 Task: Create a task  Upgrade and migrate company software development to a cloud-based solution , assign it to team member softage.3@softage.net in the project AgileGlobe and update the status of the task to  On Track  , set the priority of the task to High
Action: Mouse moved to (64, 451)
Screenshot: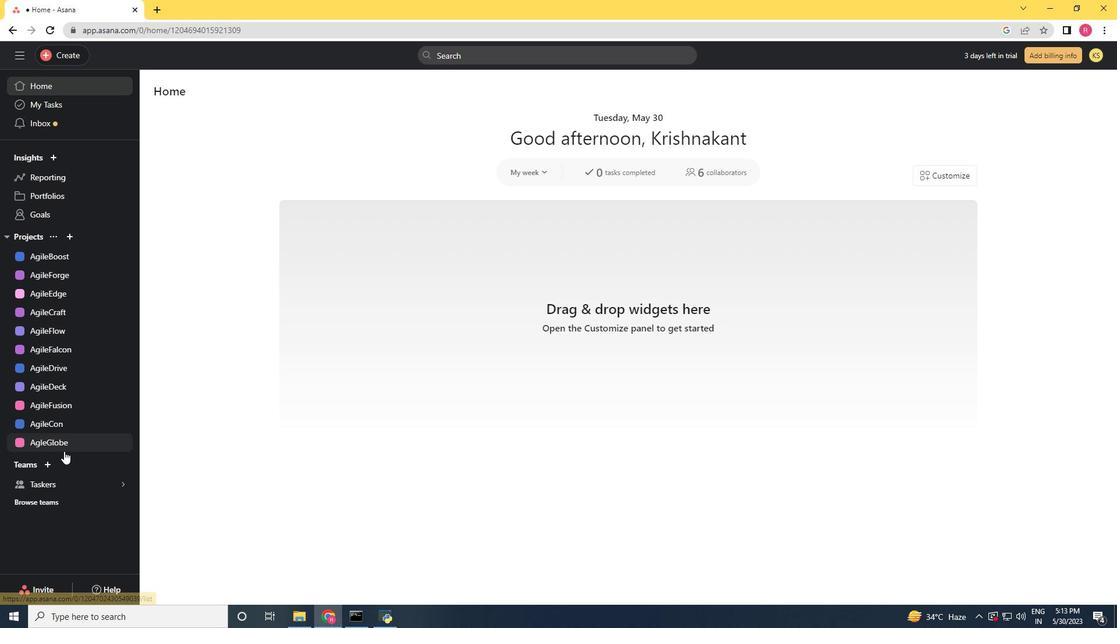 
Action: Mouse pressed left at (64, 451)
Screenshot: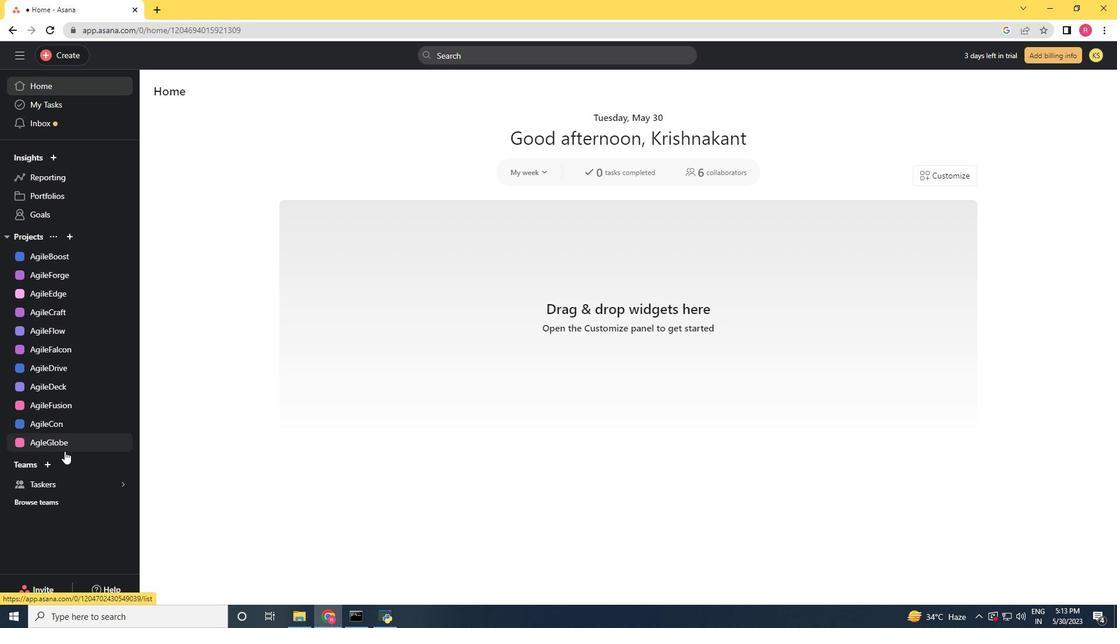 
Action: Mouse moved to (69, 54)
Screenshot: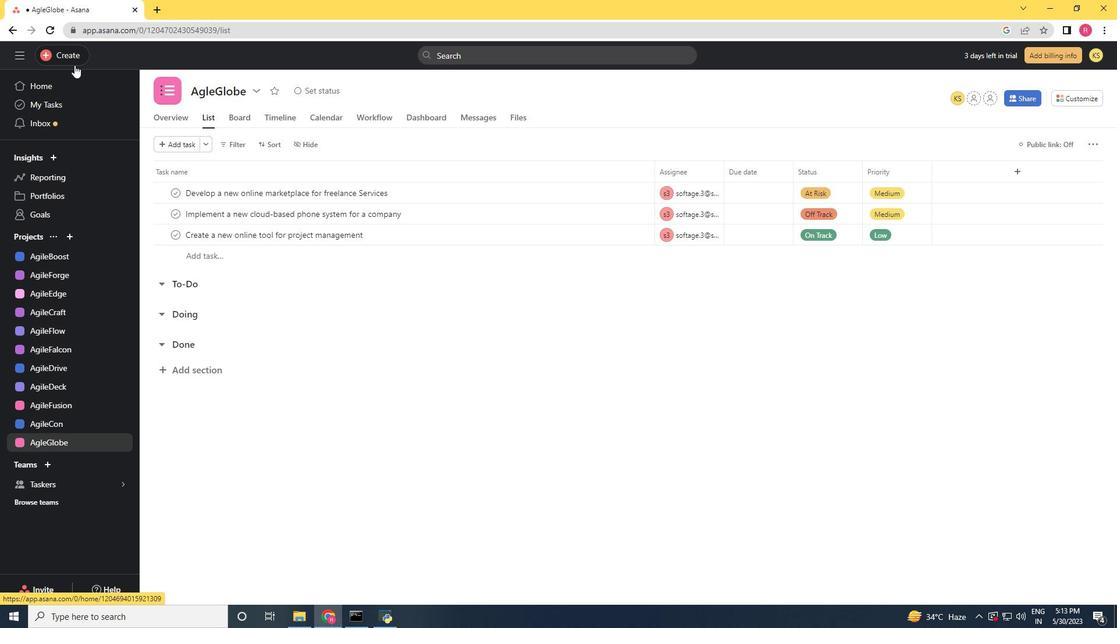 
Action: Mouse pressed left at (69, 54)
Screenshot: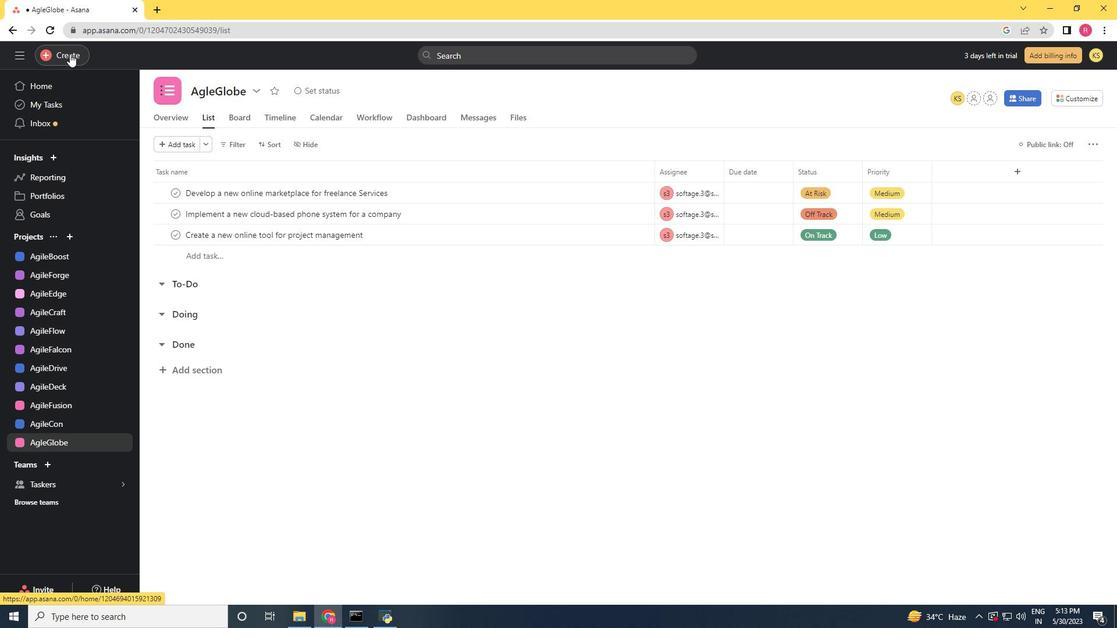
Action: Mouse moved to (126, 60)
Screenshot: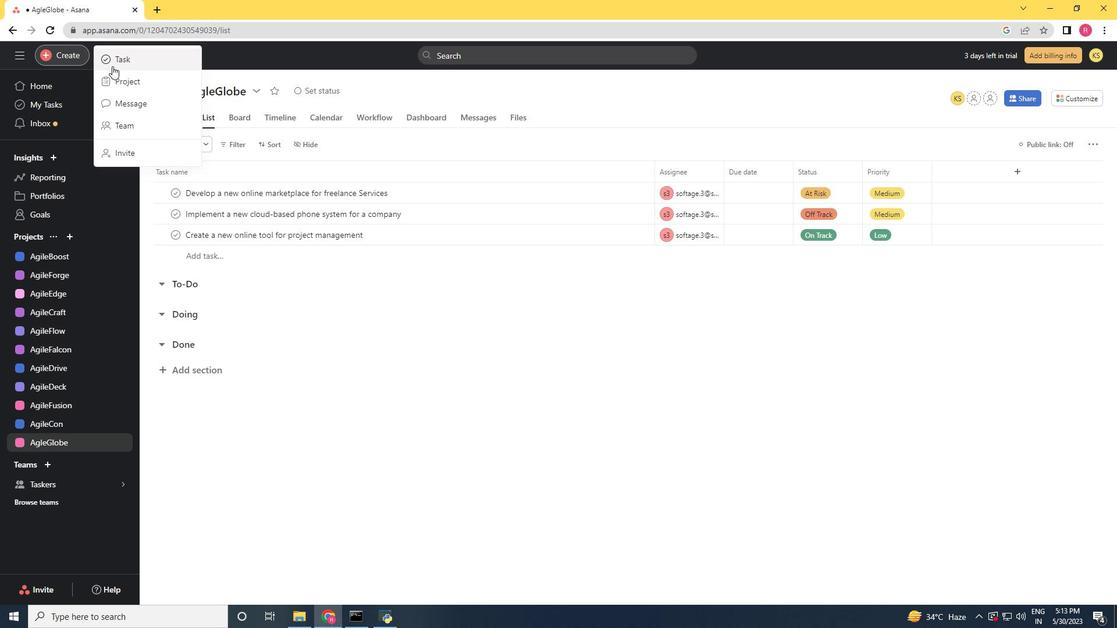 
Action: Mouse pressed left at (126, 60)
Screenshot: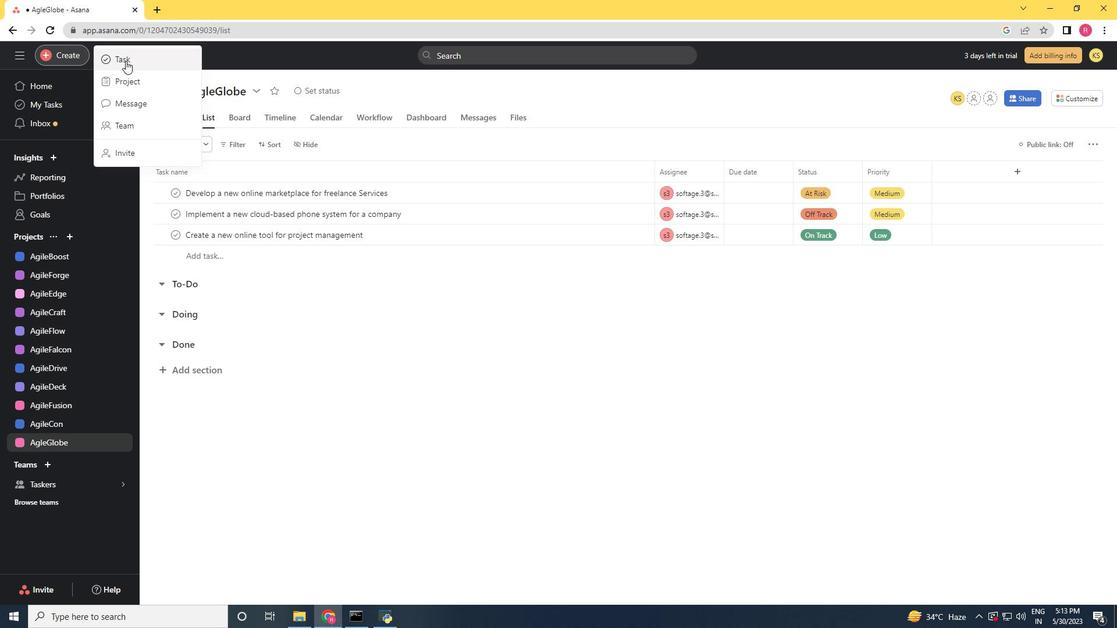 
Action: Key pressed <Key.shift><Key.shift><Key.shift><Key.shift><Key.shift><Key.shift>Upgrade<Key.space>and<Key.space>migrate<Key.space>company<Key.space>software<Key.space>development<Key.space>to<Key.space>a<Key.space>cloud-based<Key.space>solution<Key.space>
Screenshot: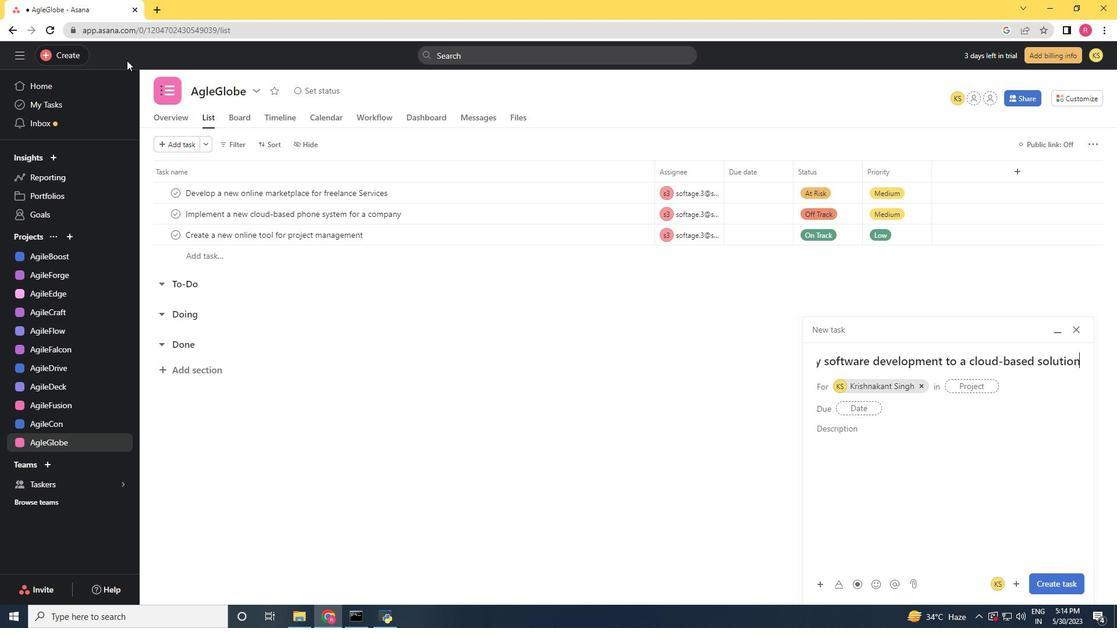 
Action: Mouse moved to (893, 385)
Screenshot: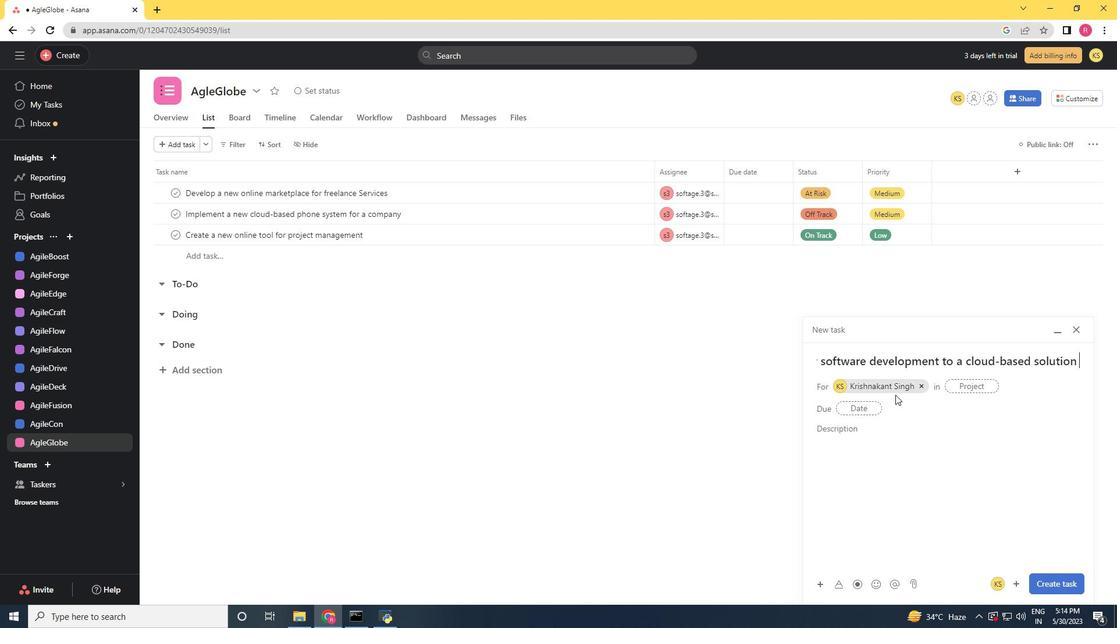 
Action: Mouse pressed left at (893, 385)
Screenshot: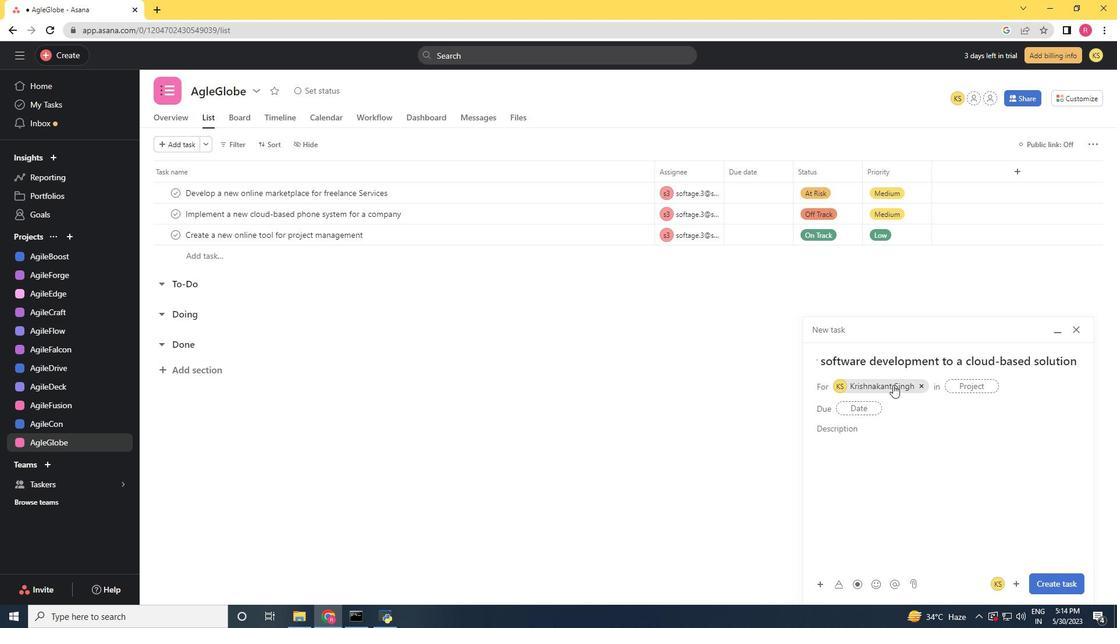 
Action: Mouse moved to (868, 386)
Screenshot: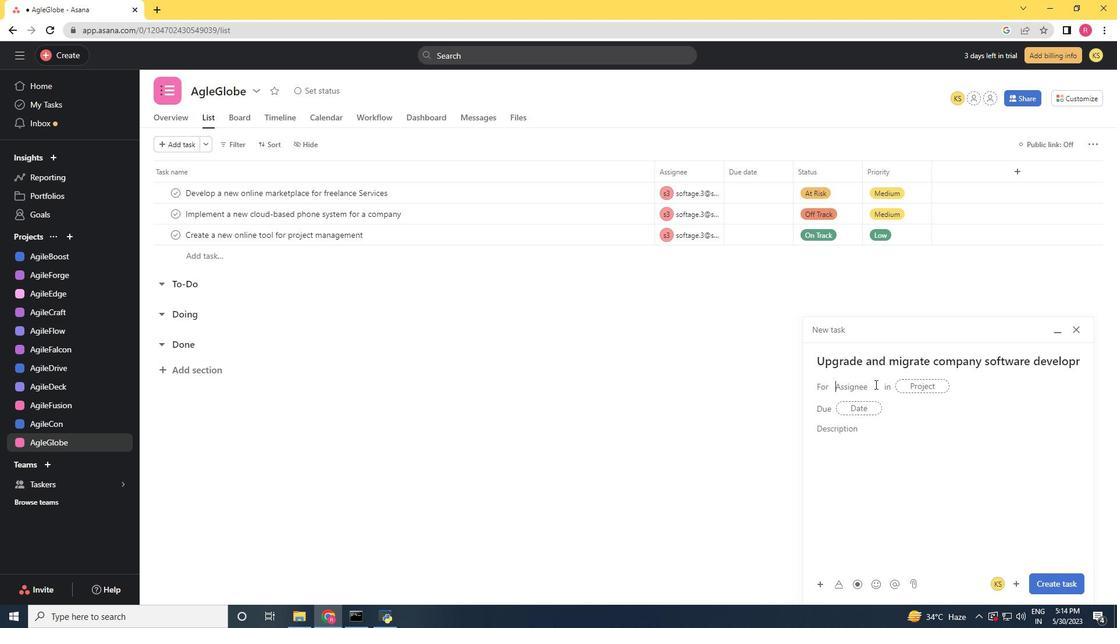 
Action: Key pressed softage.3<Key.shift>@softage.net
Screenshot: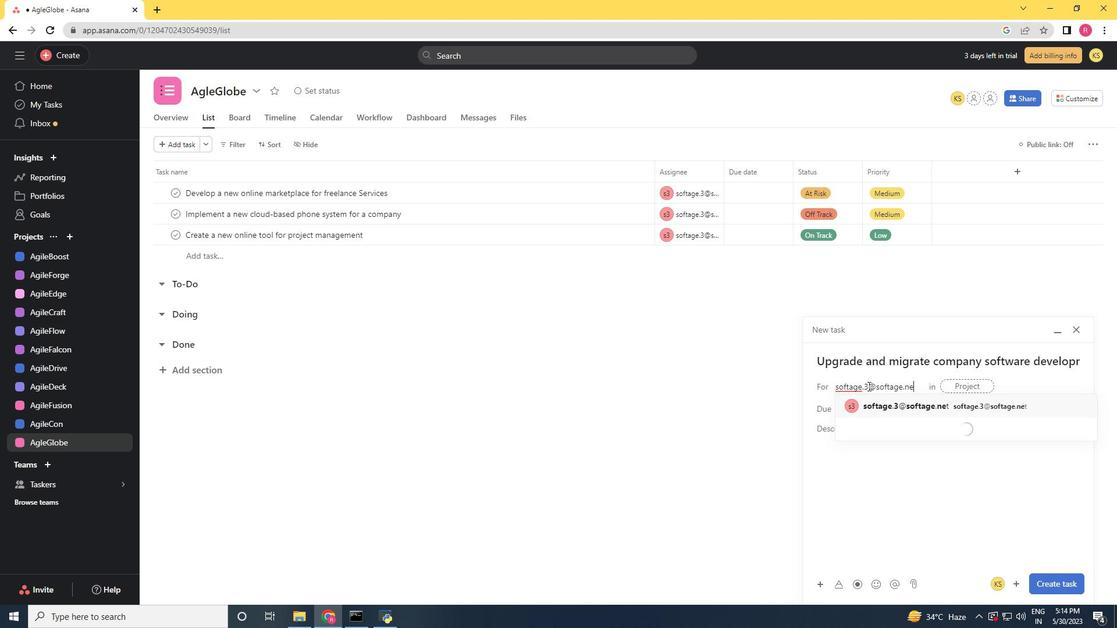 
Action: Mouse moved to (881, 409)
Screenshot: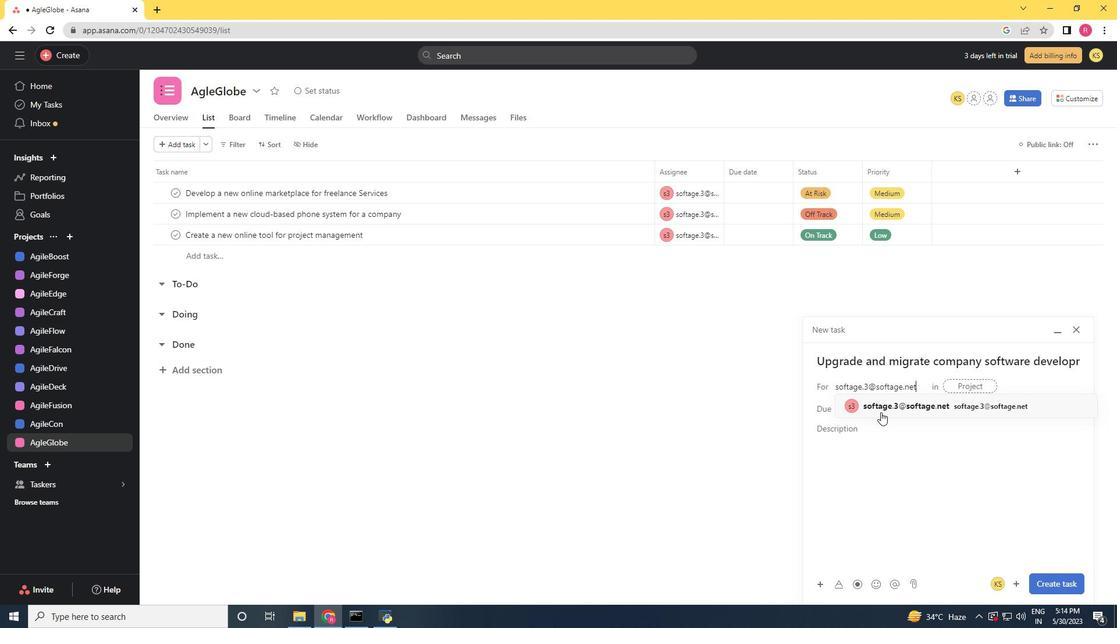 
Action: Mouse pressed left at (881, 409)
Screenshot: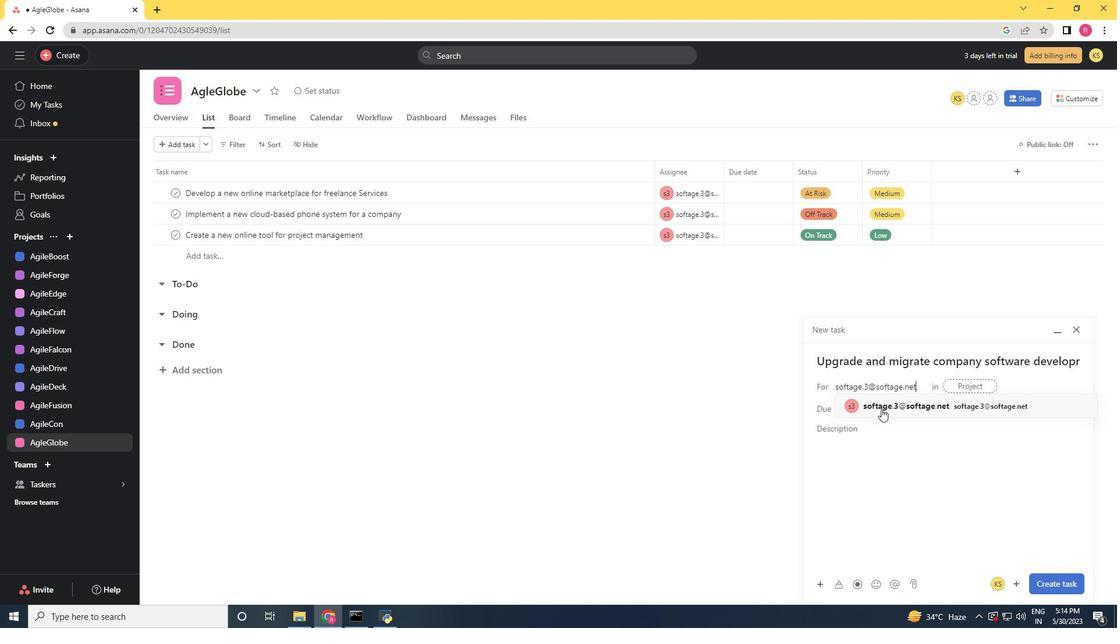 
Action: Mouse moved to (756, 408)
Screenshot: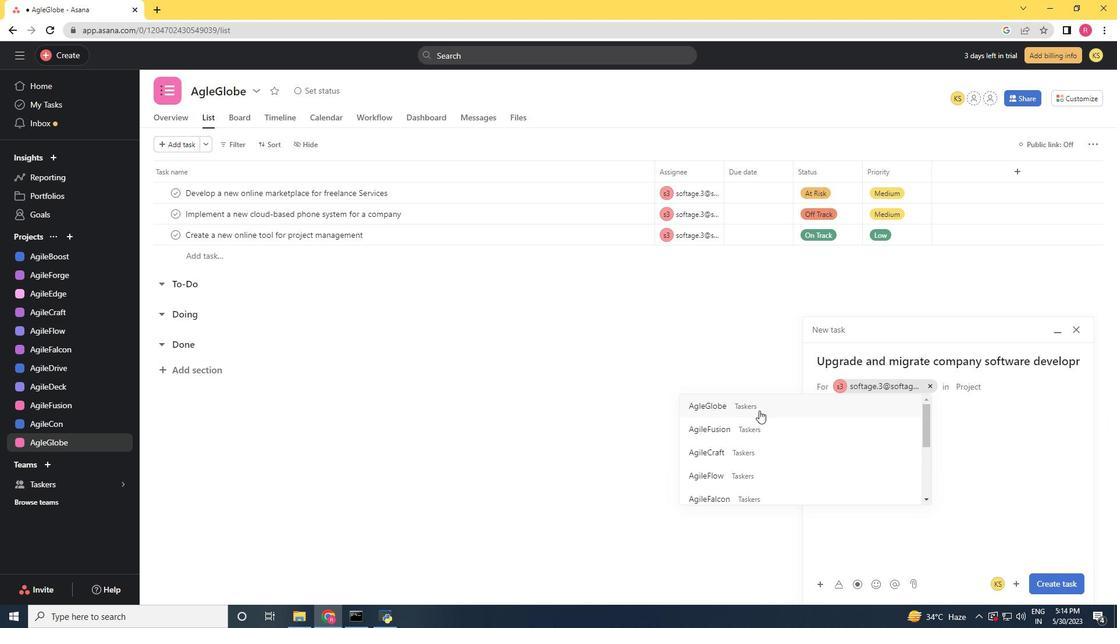 
Action: Mouse pressed left at (756, 408)
Screenshot: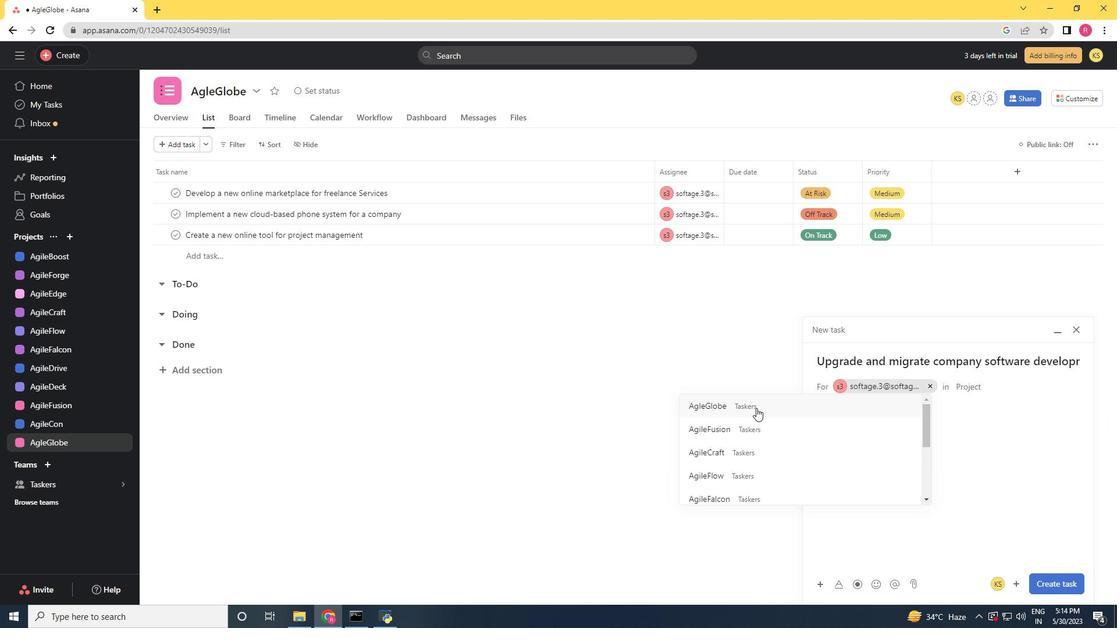 
Action: Mouse moved to (872, 430)
Screenshot: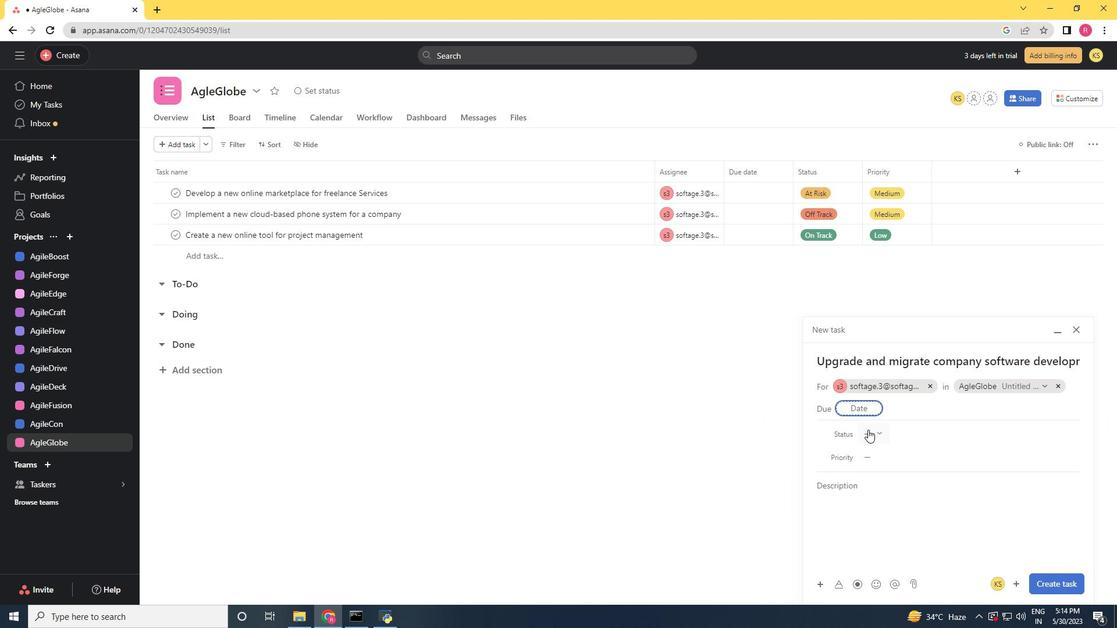 
Action: Mouse pressed left at (872, 430)
Screenshot: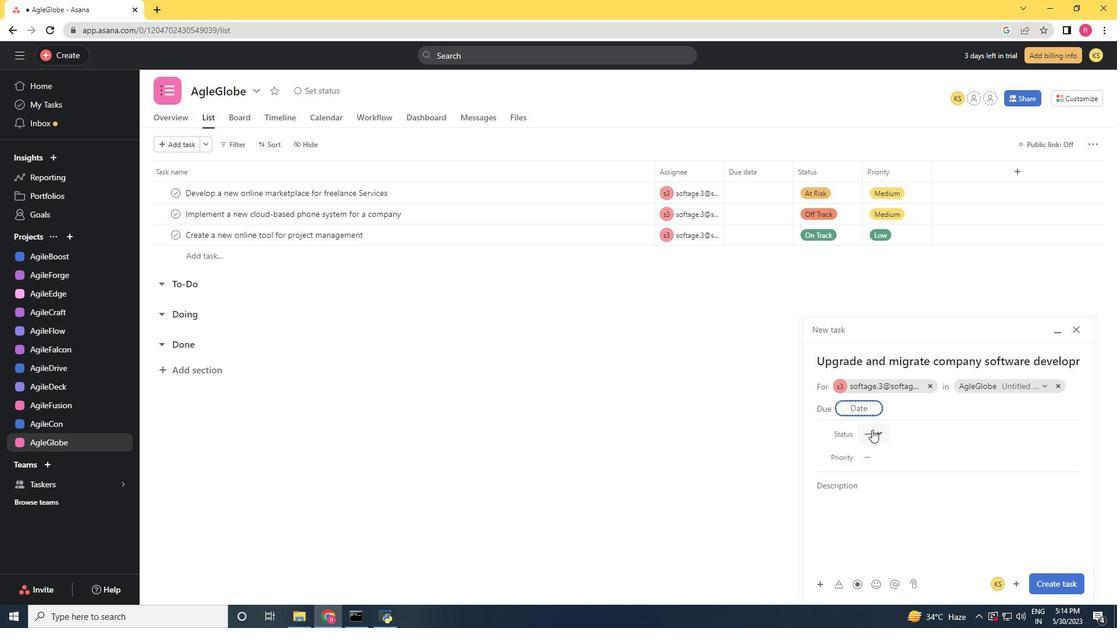 
Action: Mouse moved to (907, 474)
Screenshot: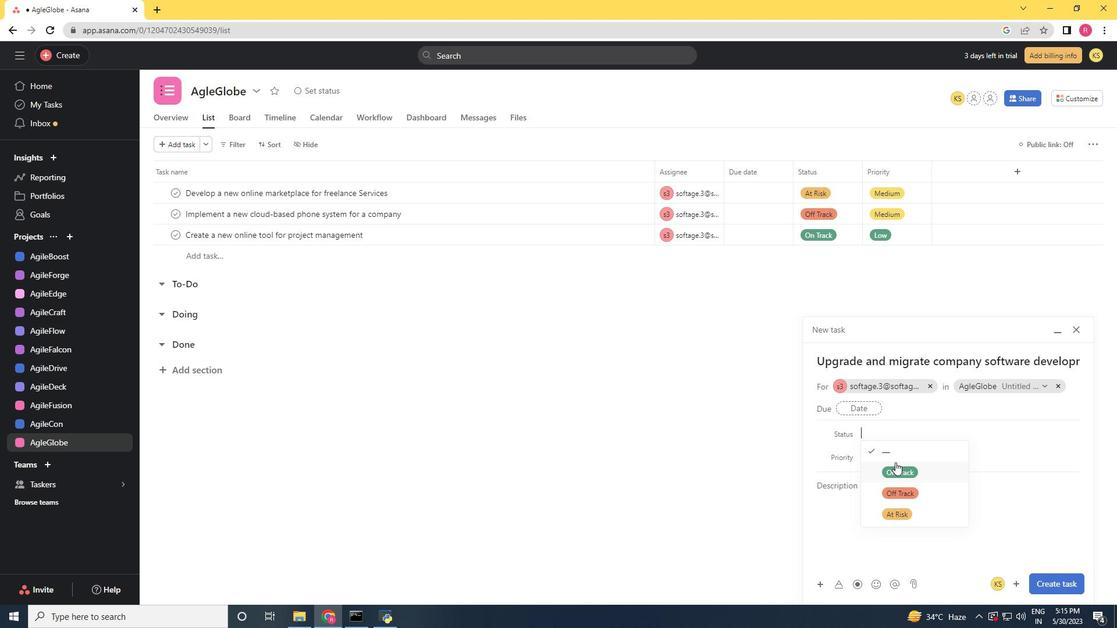 
Action: Mouse pressed left at (907, 474)
Screenshot: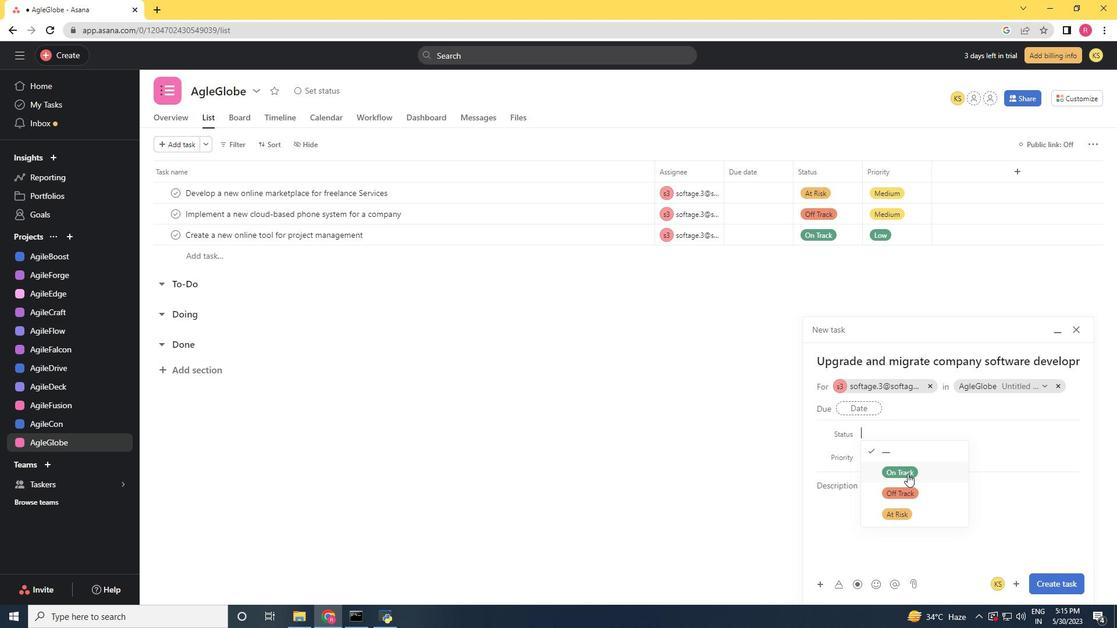 
Action: Mouse moved to (884, 462)
Screenshot: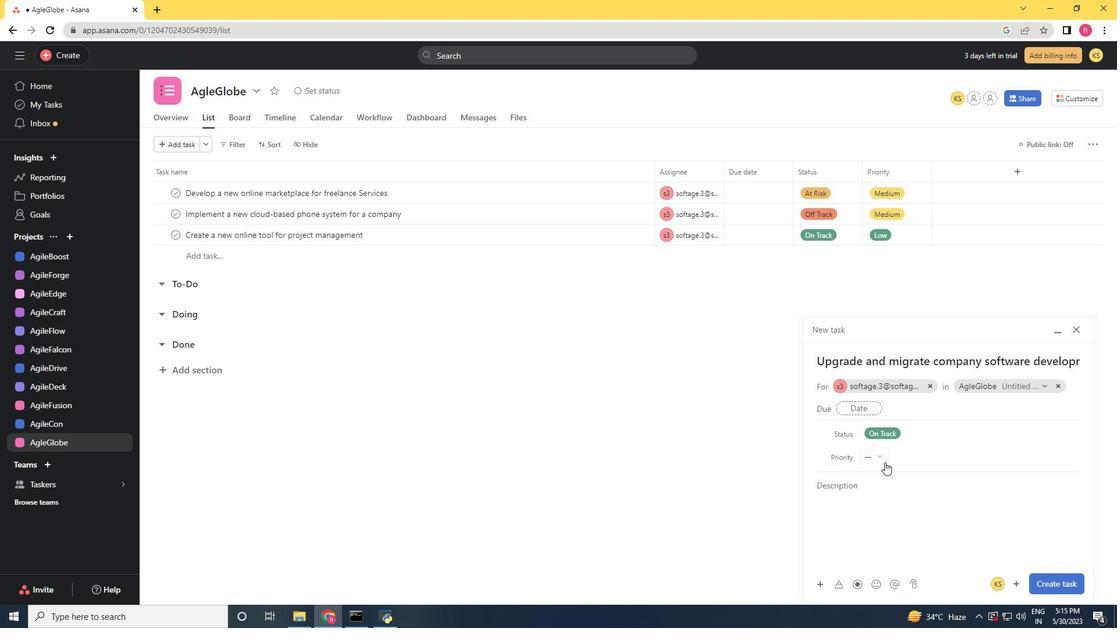 
Action: Mouse pressed left at (884, 462)
Screenshot: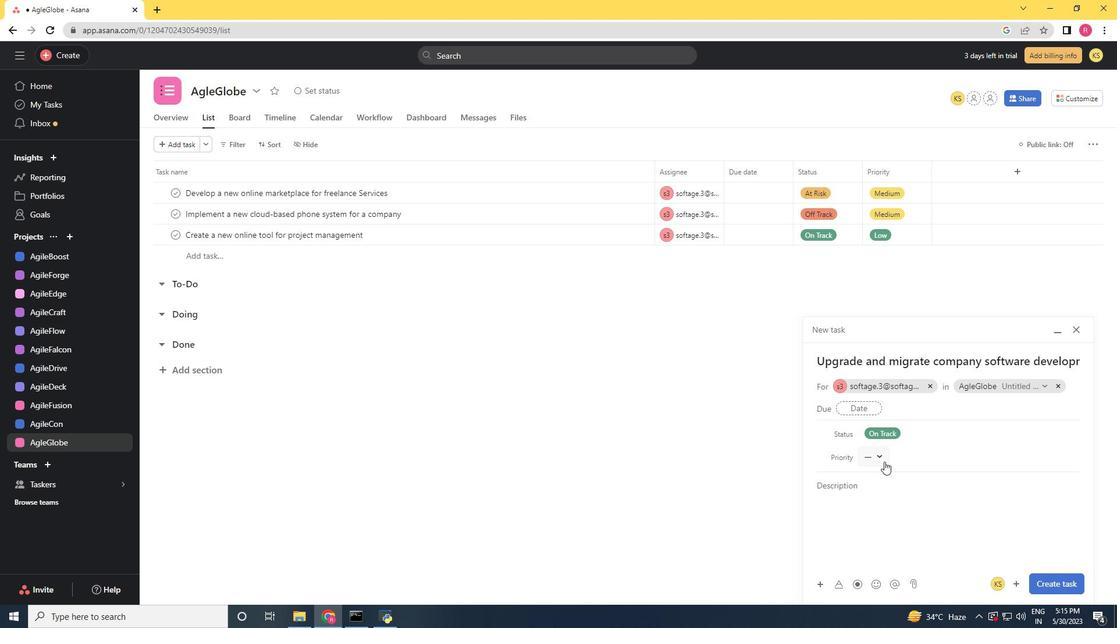 
Action: Mouse moved to (886, 494)
Screenshot: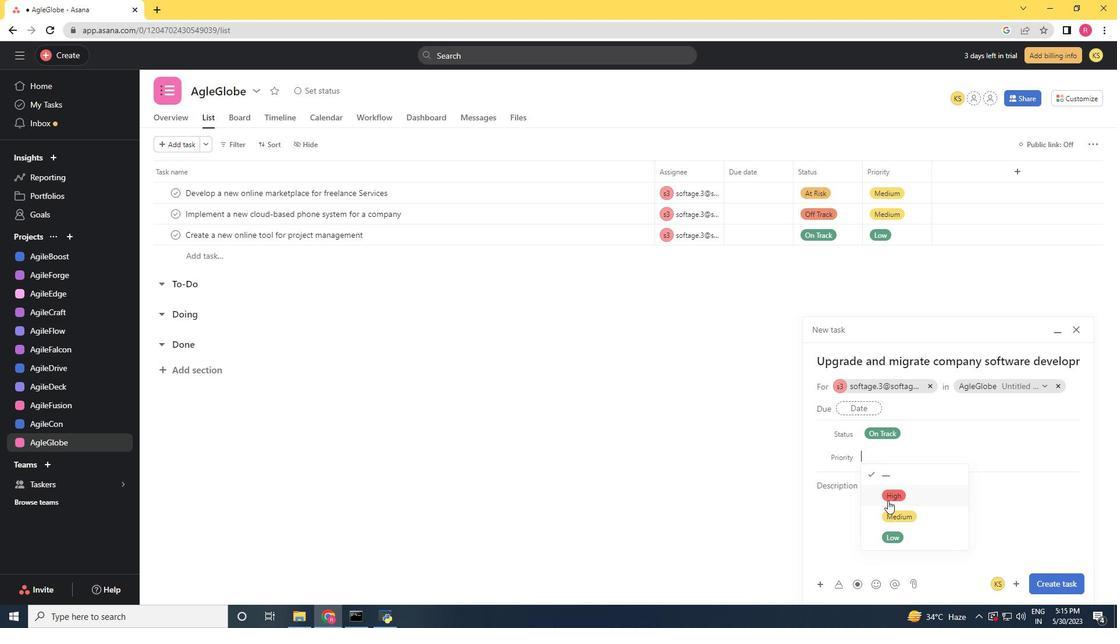 
Action: Mouse pressed left at (886, 494)
Screenshot: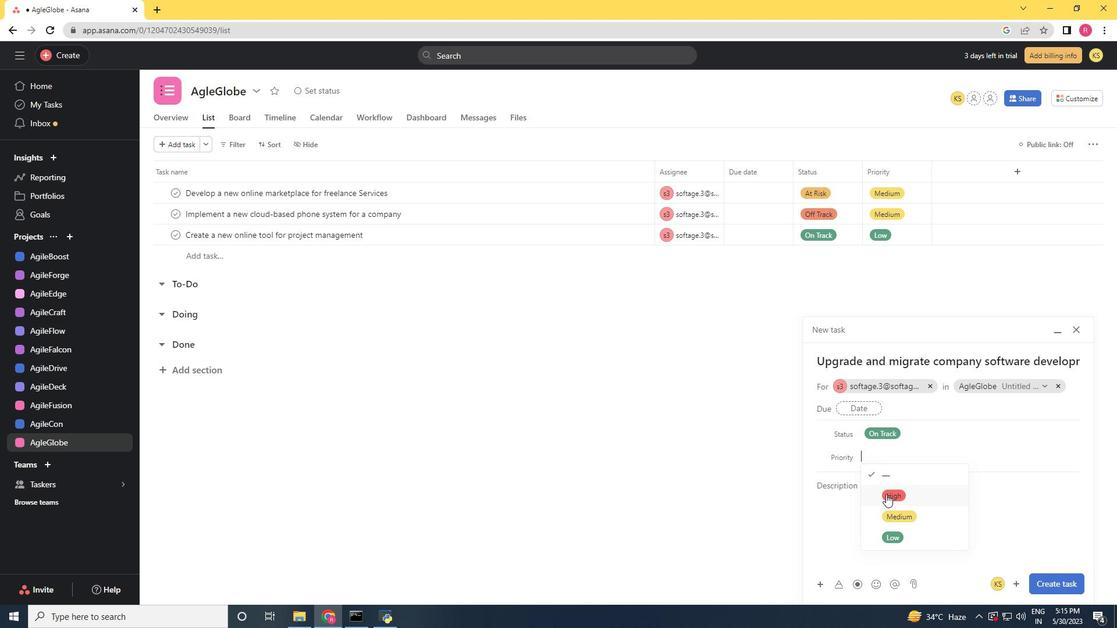 
Action: Mouse moved to (1062, 585)
Screenshot: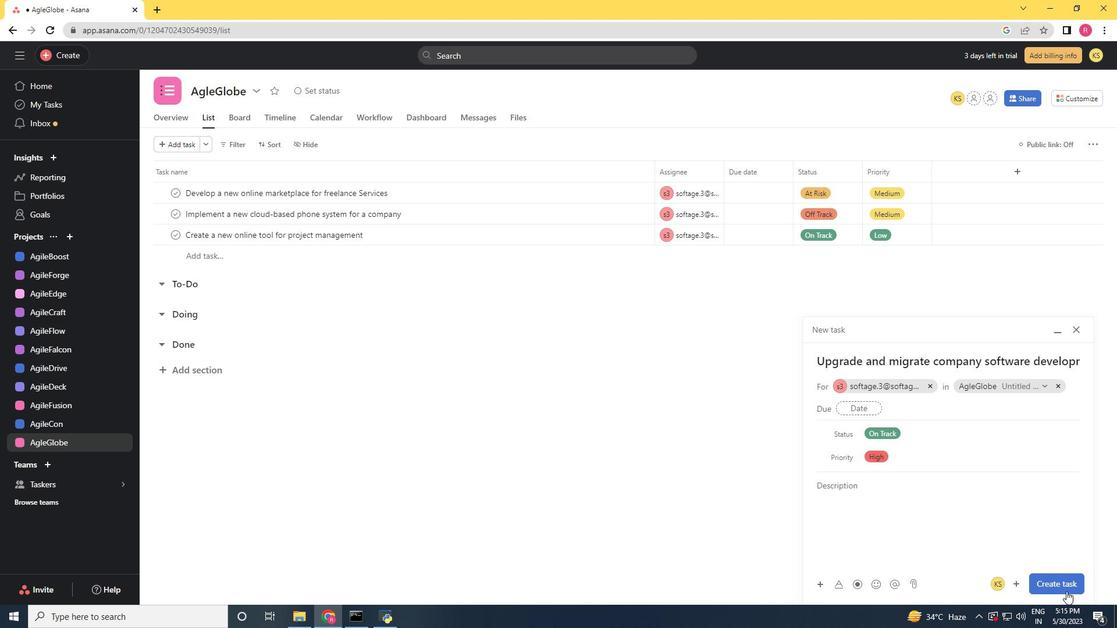
Action: Mouse pressed left at (1062, 585)
Screenshot: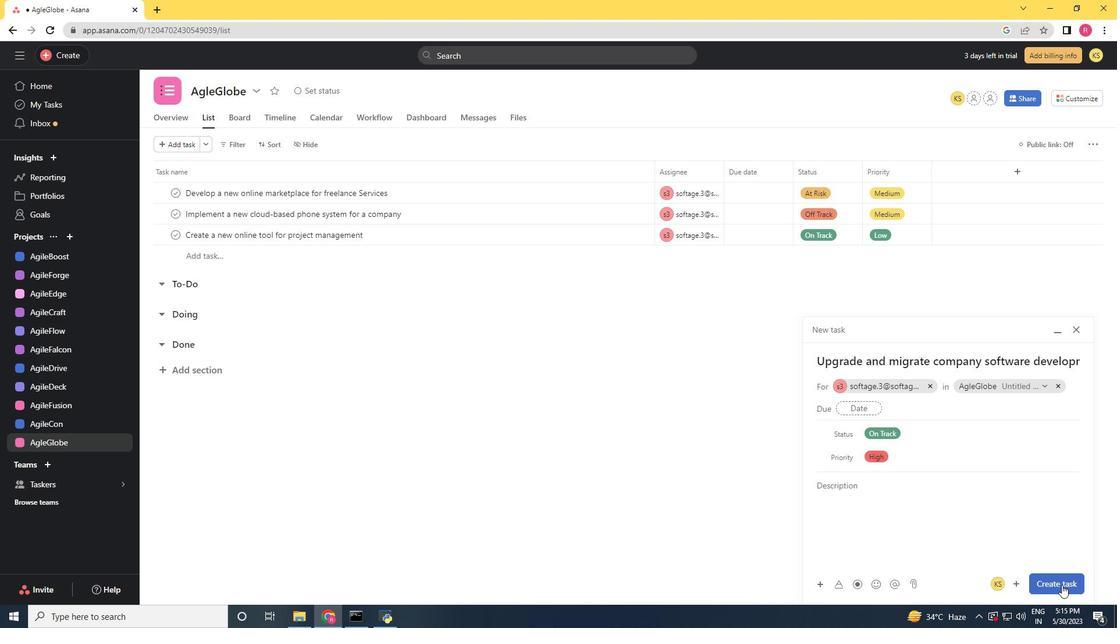 
